 Task: Get directions from Fayetteville, North Carolina, United States to Padre Island National Seashore, Texas, United States  and reverse  starting point and destination and check the transit options
Action: Mouse moved to (268, 84)
Screenshot: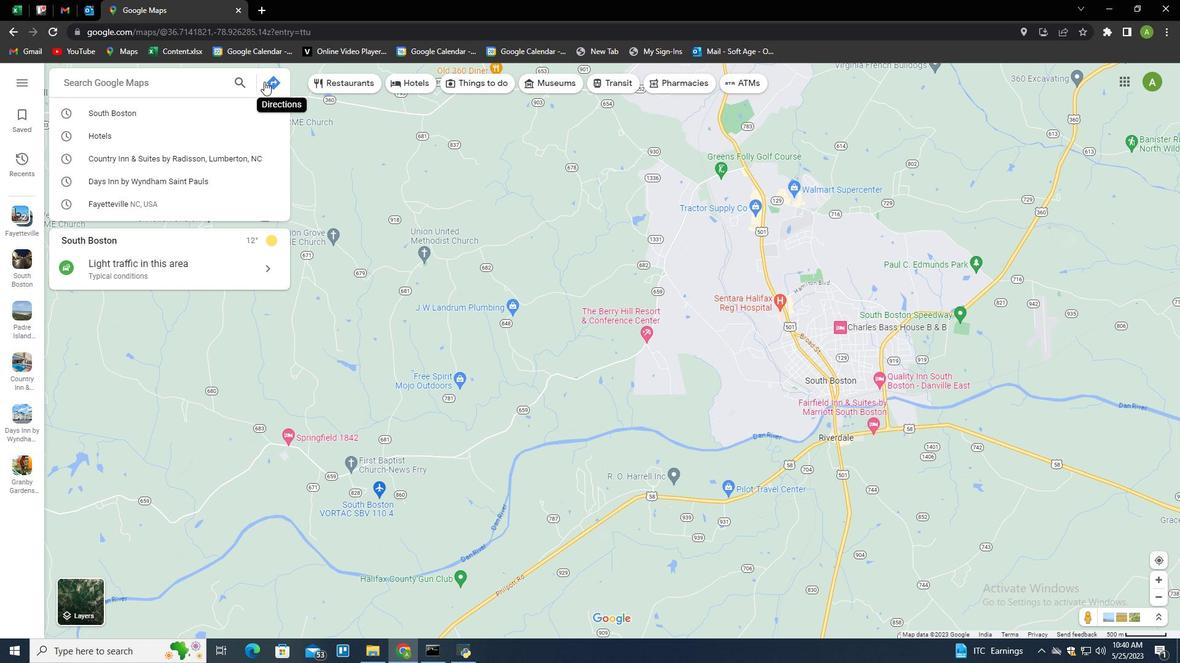 
Action: Mouse pressed left at (268, 84)
Screenshot: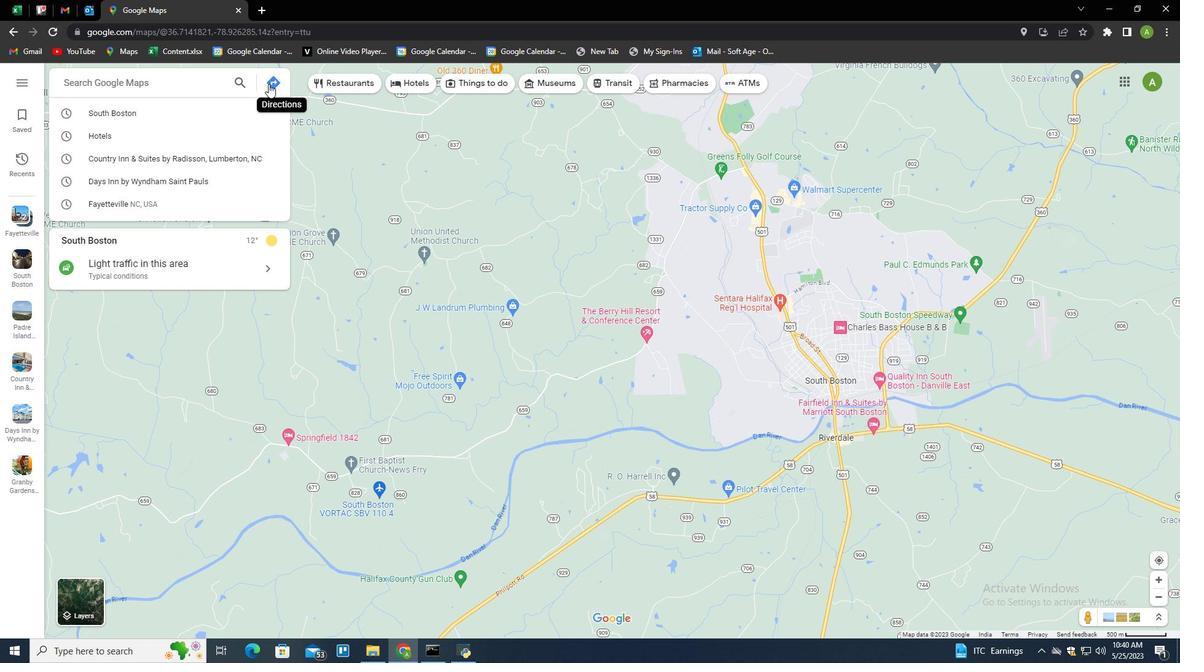 
Action: Mouse moved to (199, 116)
Screenshot: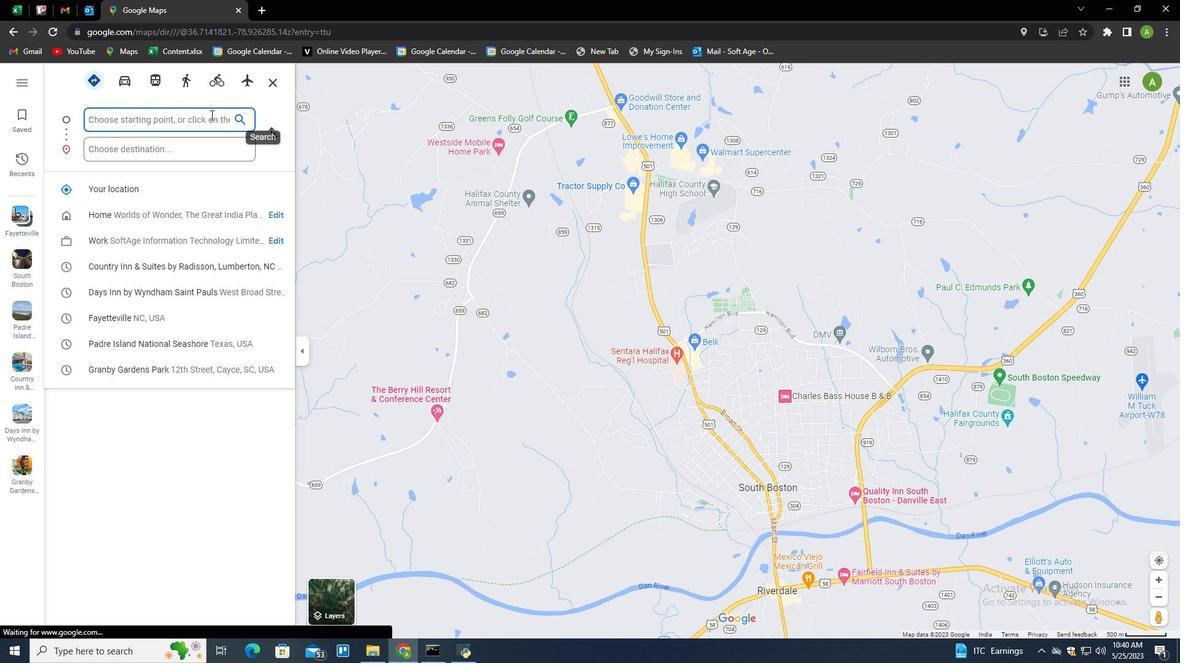 
Action: Mouse pressed left at (199, 116)
Screenshot: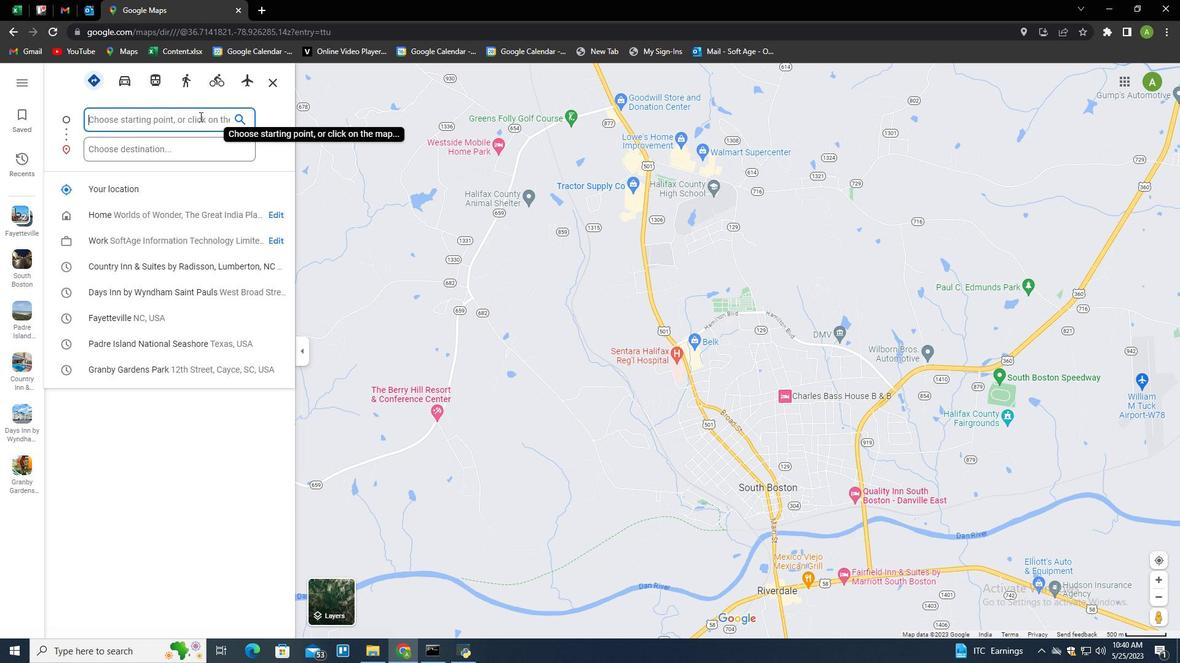 
Action: Key pressed <Key.shift>Fayetteville<Key.space><Key.backspace>,<Key.space><Key.shift>North<Key.space><Key.shift>Carolina,<Key.space><Key.shift>United<Key.space><Key.shift>States<Key.tab><Key.tab><Key.shift>Padra<Key.backspace>e<Key.space><Key.shift>Island<Key.space><Key.shift>Naitonal<Key.space><Key.shift>Seashore,<Key.space><Key.shift>Texas,<Key.space><Key.shift>United<Key.space>st<Key.backspace><Key.backspace><Key.shift>Ste<Key.backspace>ates<Key.enter>
Screenshot: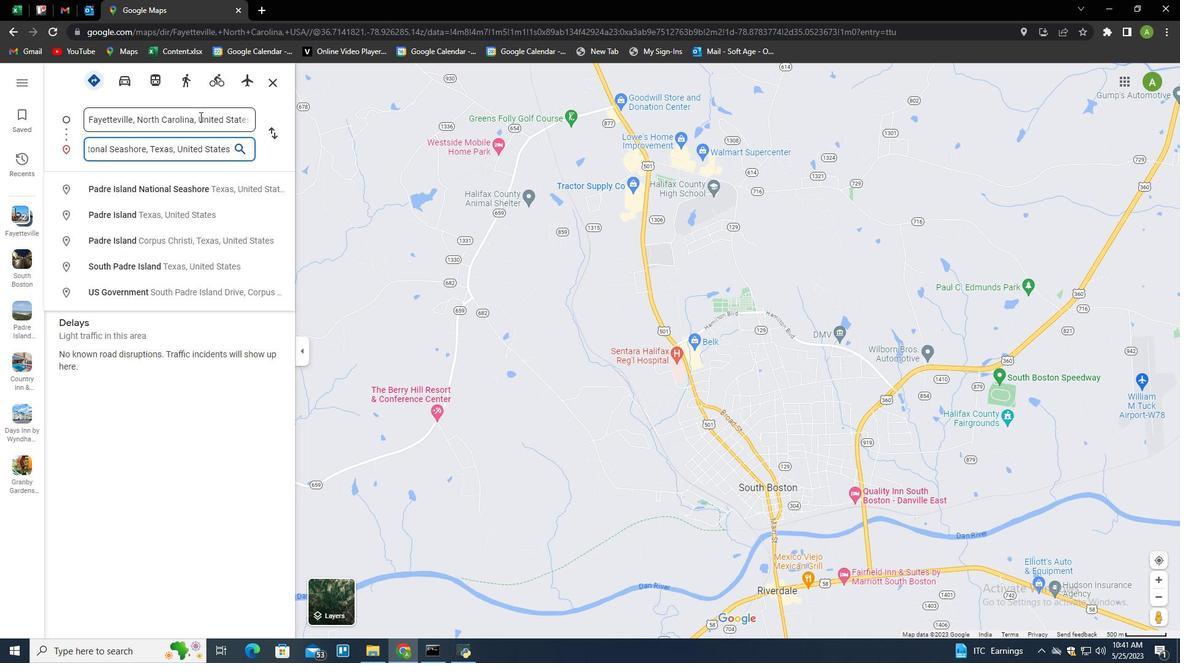 
Action: Mouse moved to (267, 138)
Screenshot: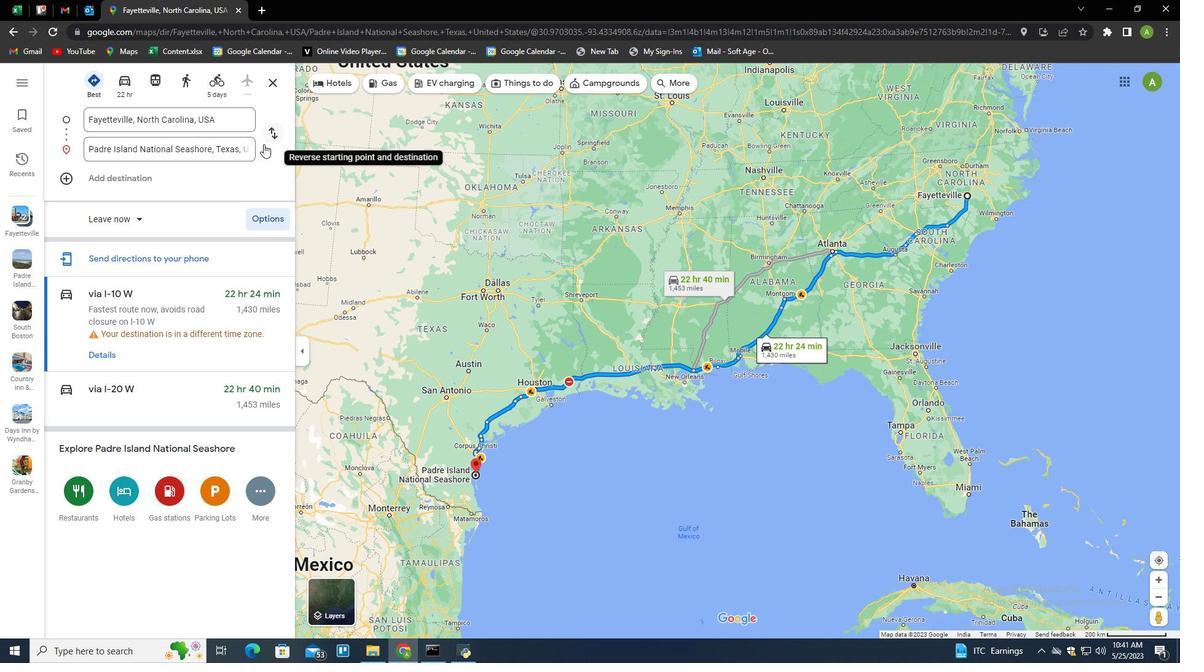 
Action: Mouse pressed left at (267, 138)
Screenshot: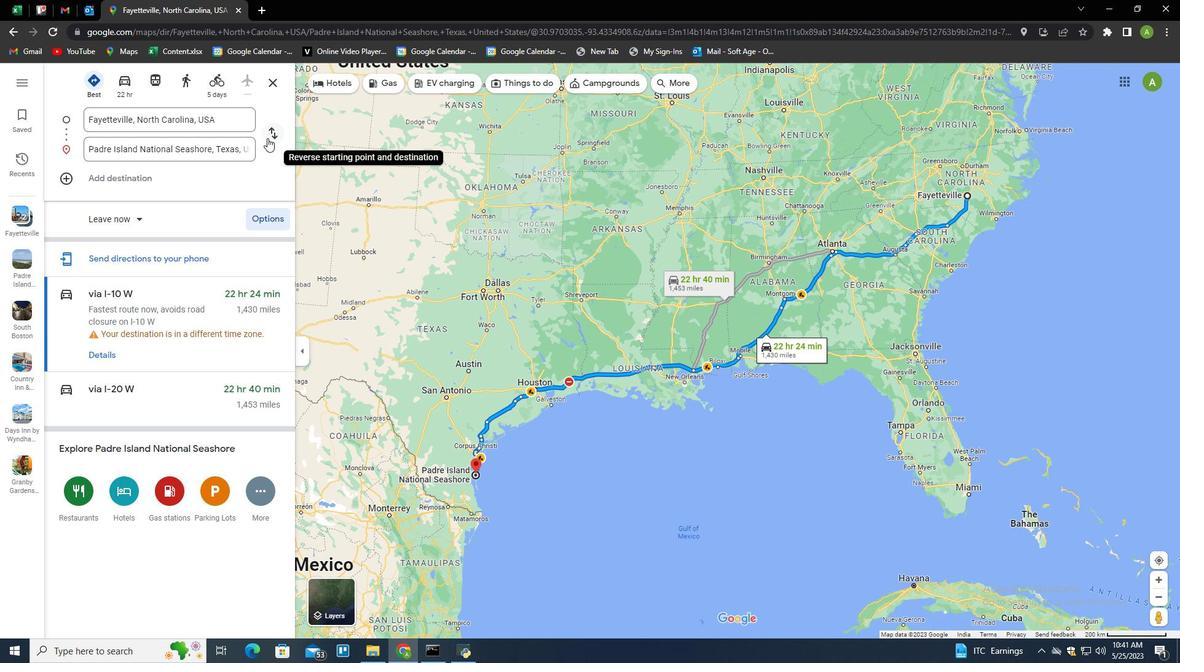 
Action: Mouse moved to (156, 84)
Screenshot: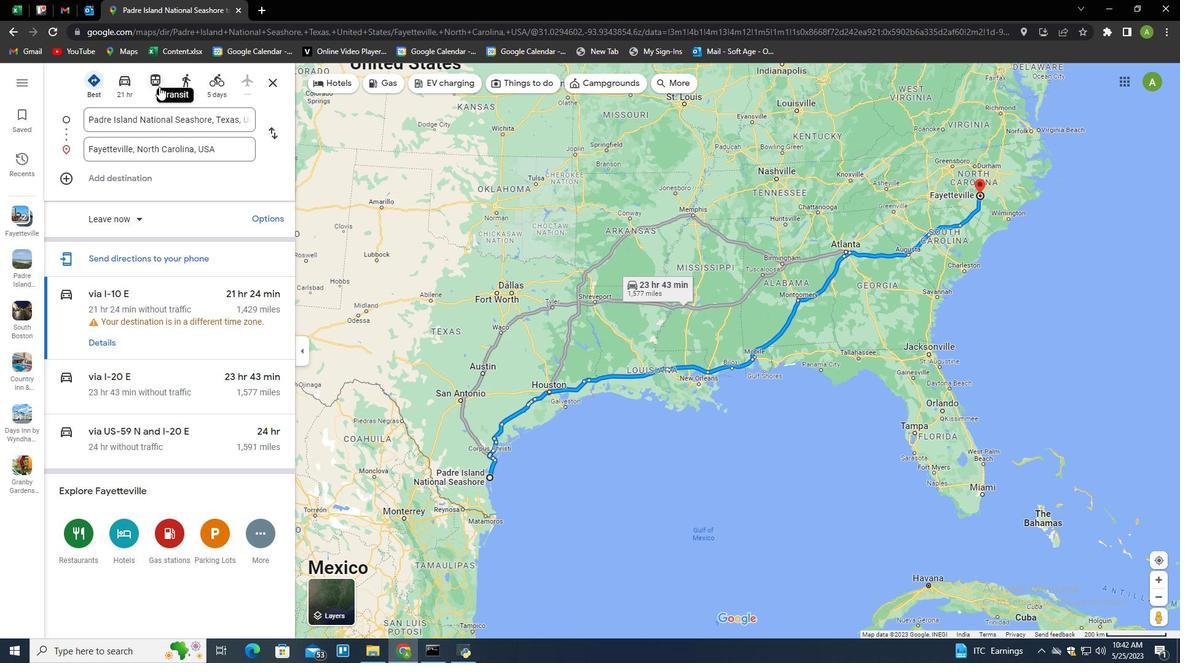 
Action: Mouse pressed left at (156, 84)
Screenshot: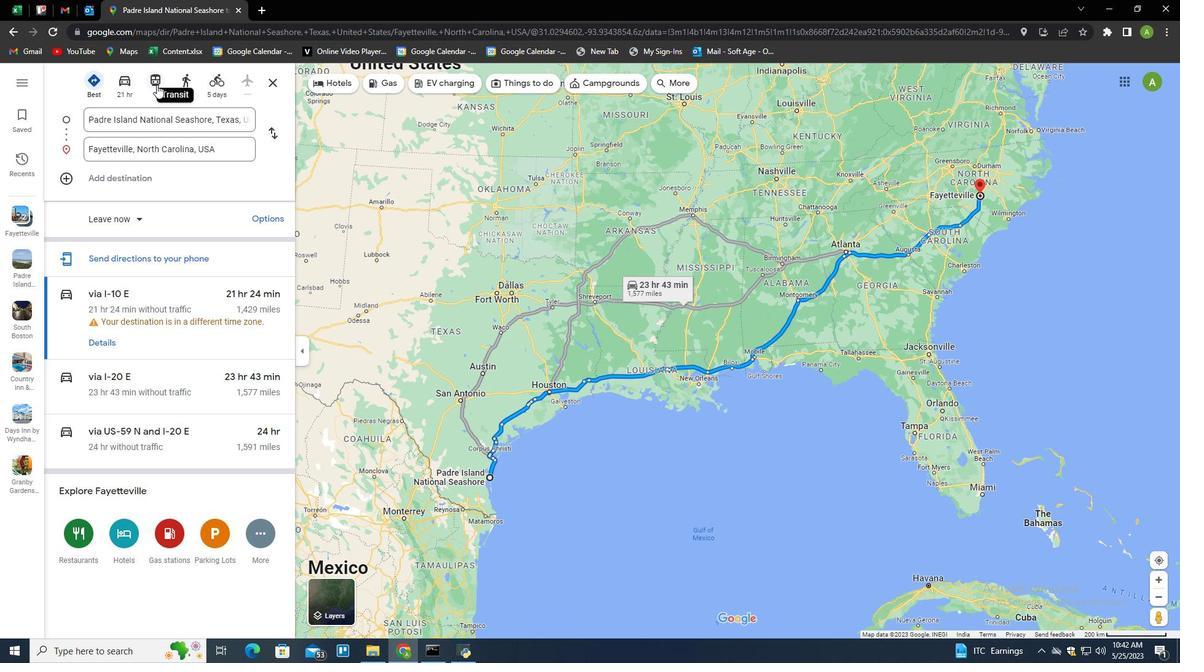 
Action: Mouse moved to (679, 432)
Screenshot: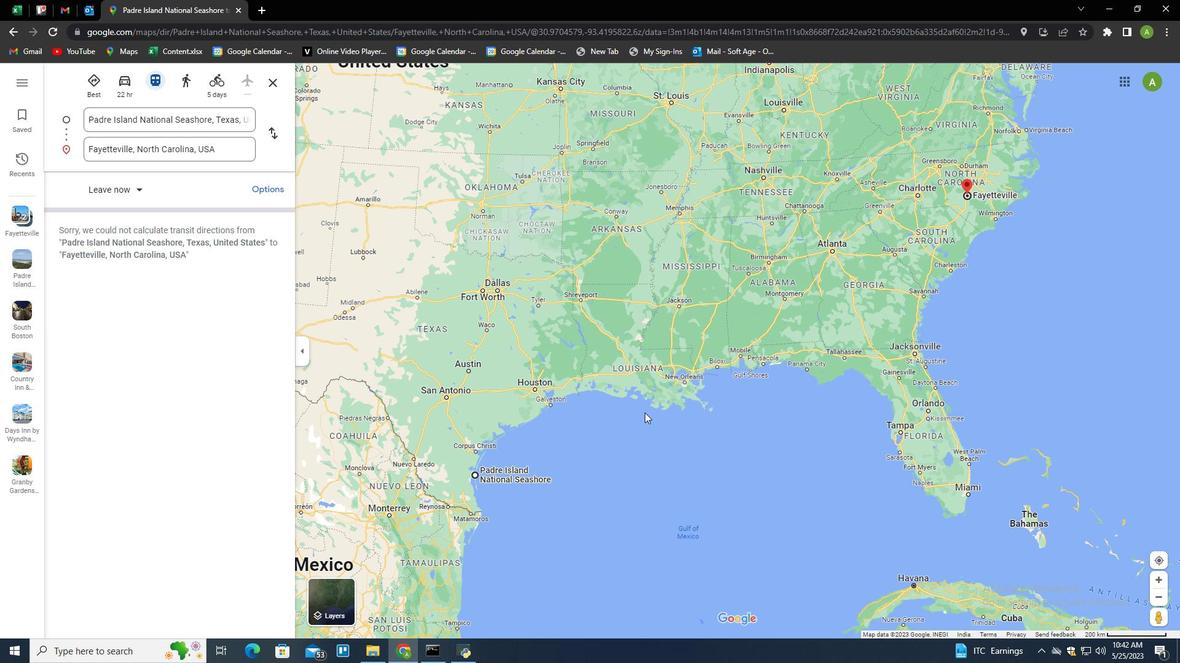 
Action: Mouse scrolled (679, 431) with delta (0, 0)
Screenshot: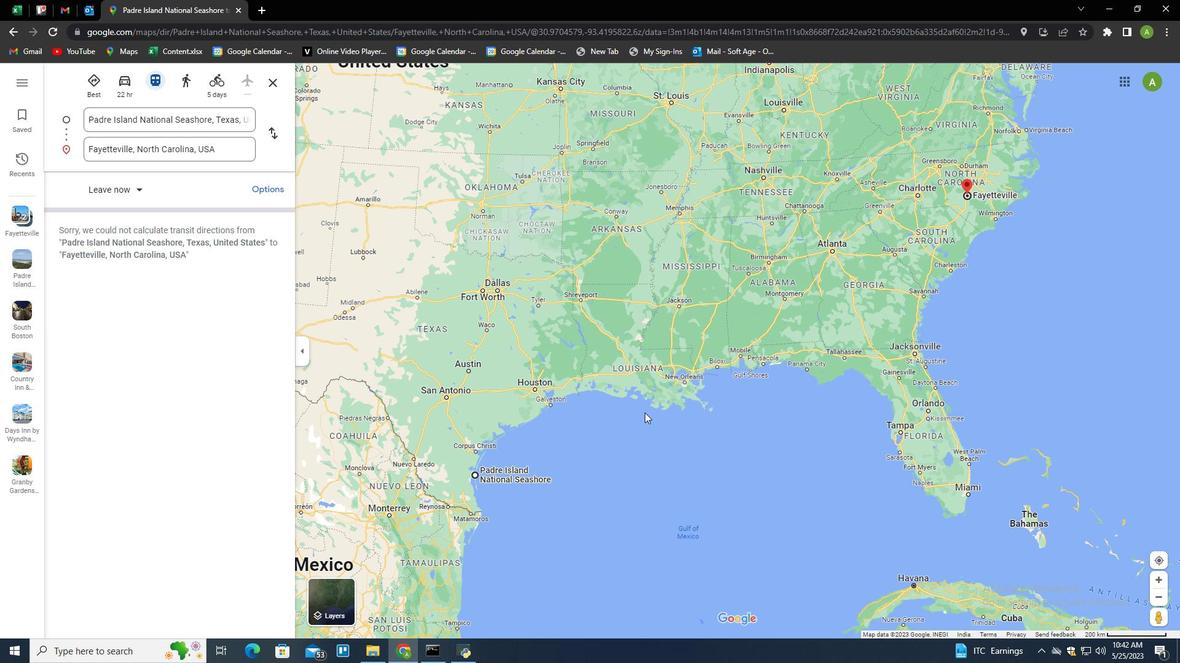 
Action: Mouse scrolled (679, 431) with delta (0, 0)
Screenshot: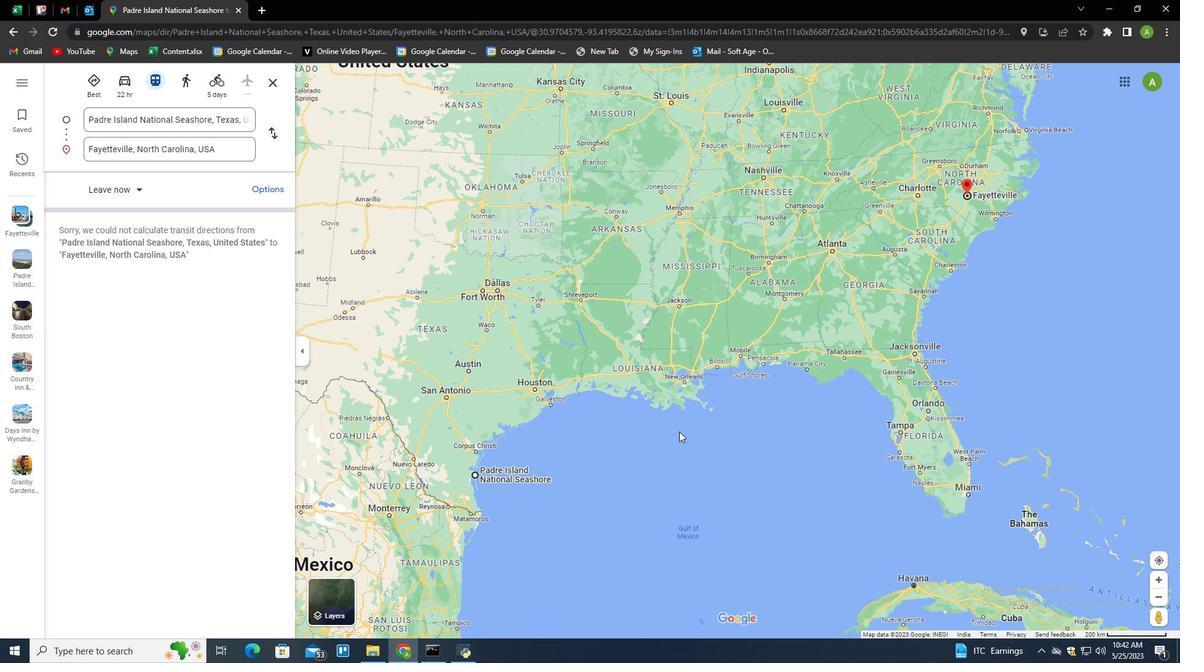 
Action: Mouse scrolled (679, 431) with delta (0, 0)
Screenshot: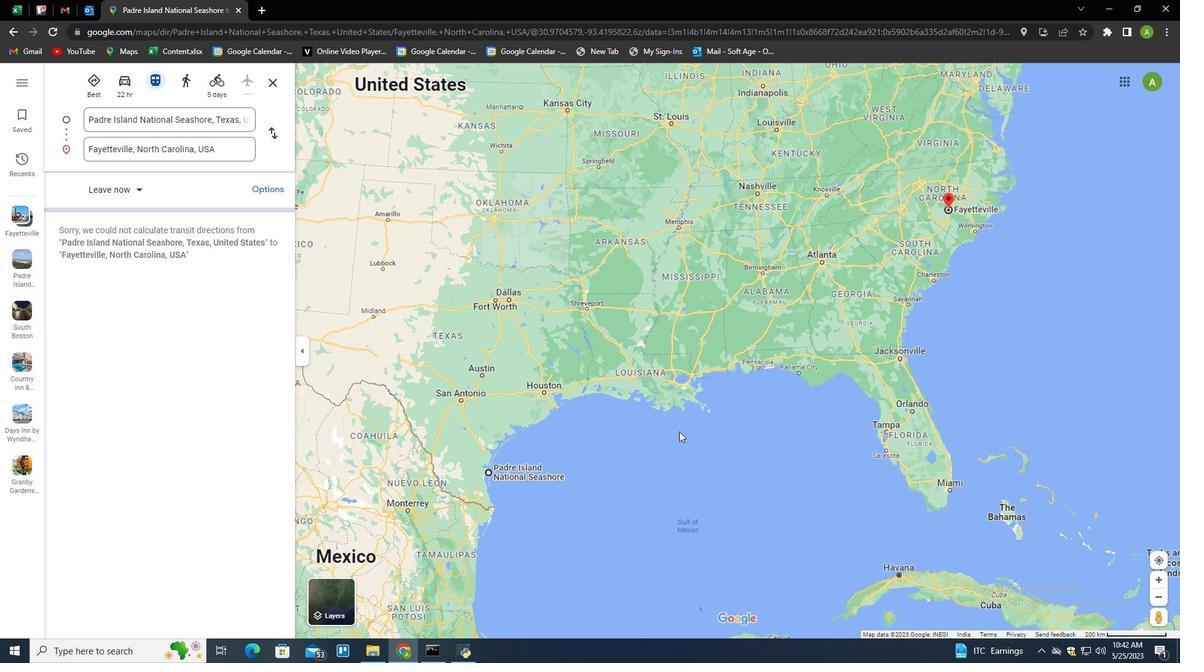
Action: Mouse scrolled (679, 431) with delta (0, 0)
Screenshot: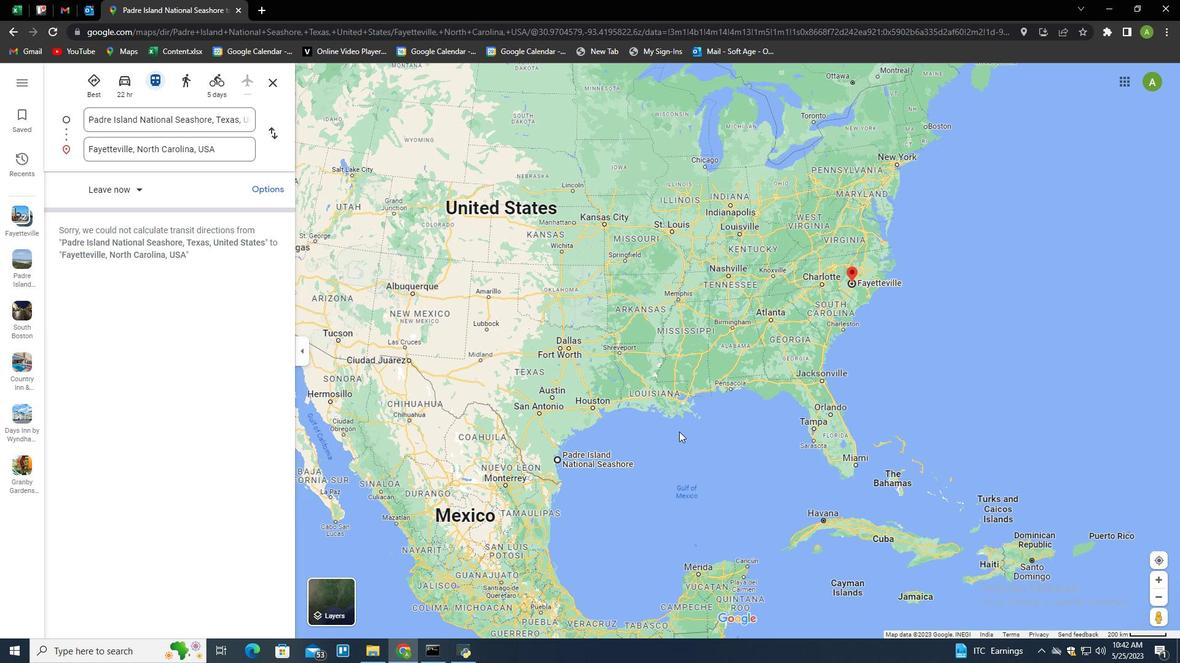 
Action: Mouse scrolled (679, 431) with delta (0, 0)
Screenshot: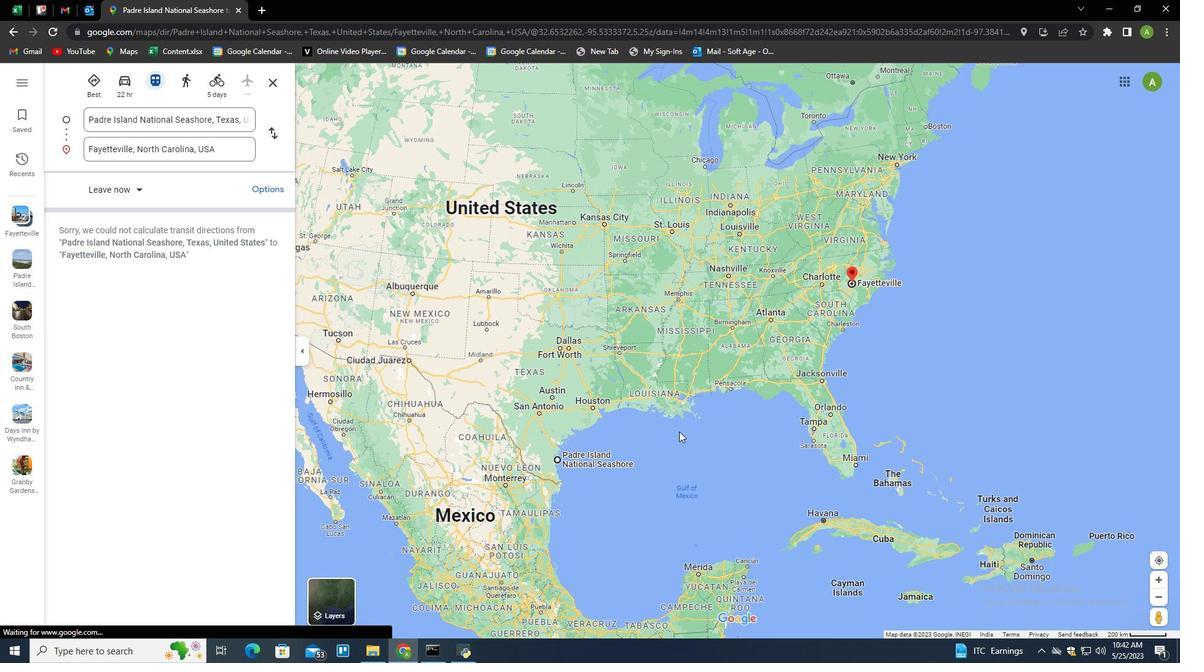 
Action: Mouse scrolled (679, 432) with delta (0, 0)
Screenshot: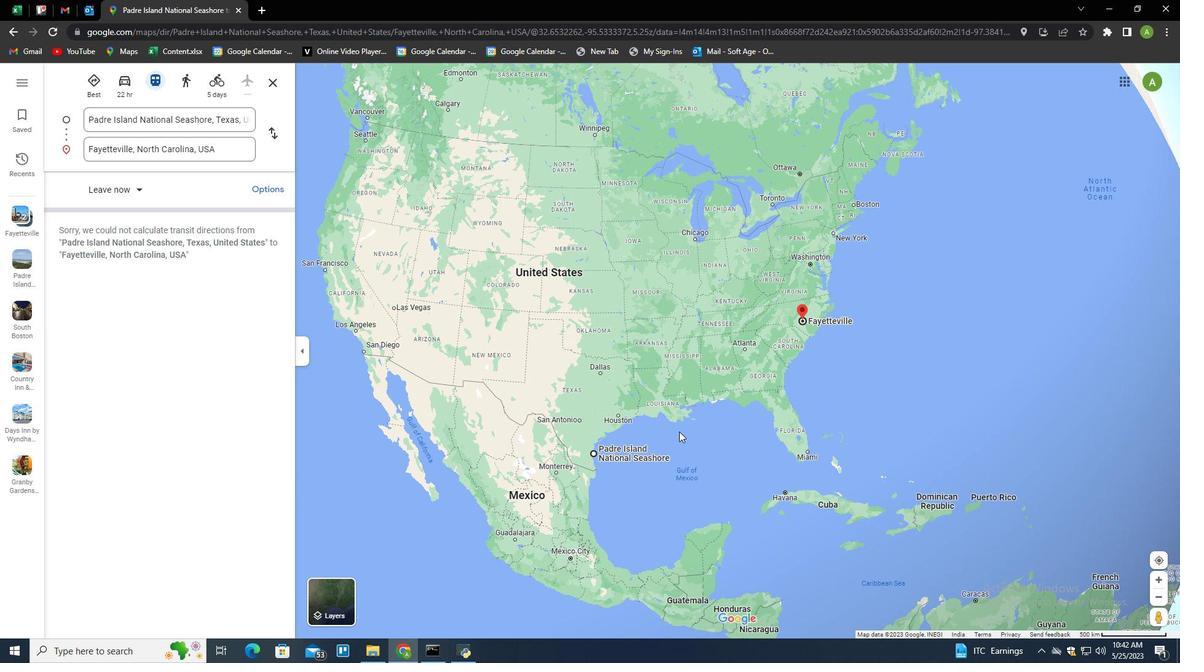 
Action: Mouse scrolled (679, 432) with delta (0, 0)
Screenshot: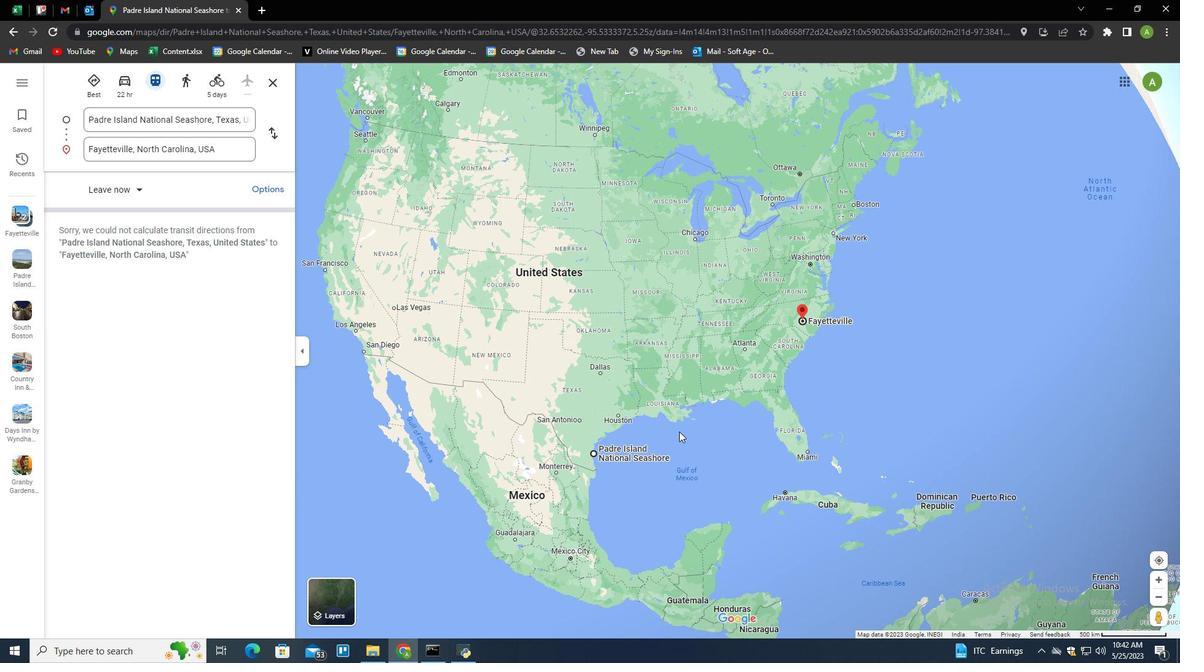 
Action: Mouse scrolled (679, 432) with delta (0, 0)
Screenshot: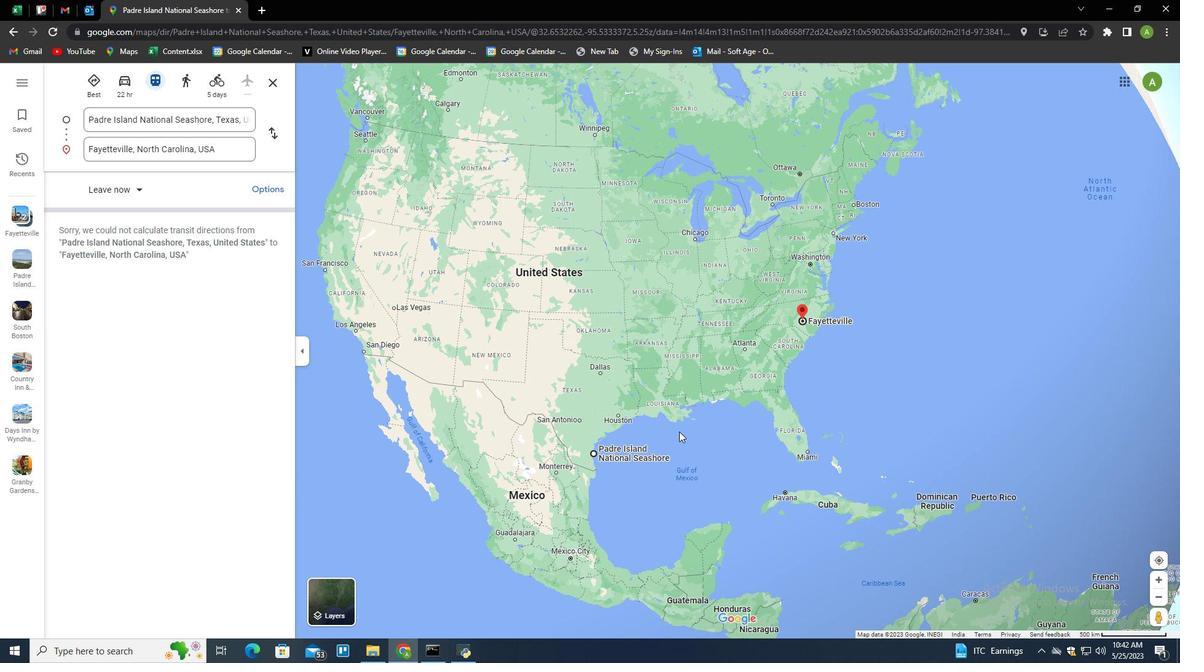
Action: Mouse scrolled (679, 432) with delta (0, 0)
Screenshot: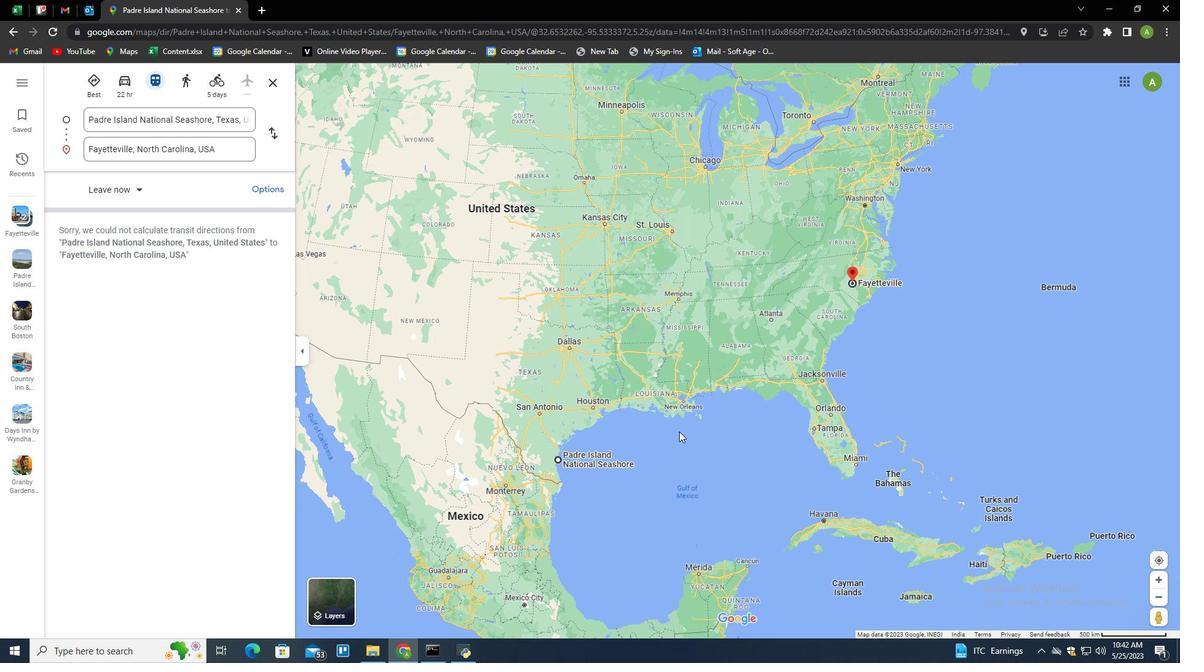 
Action: Mouse scrolled (679, 432) with delta (0, 0)
Screenshot: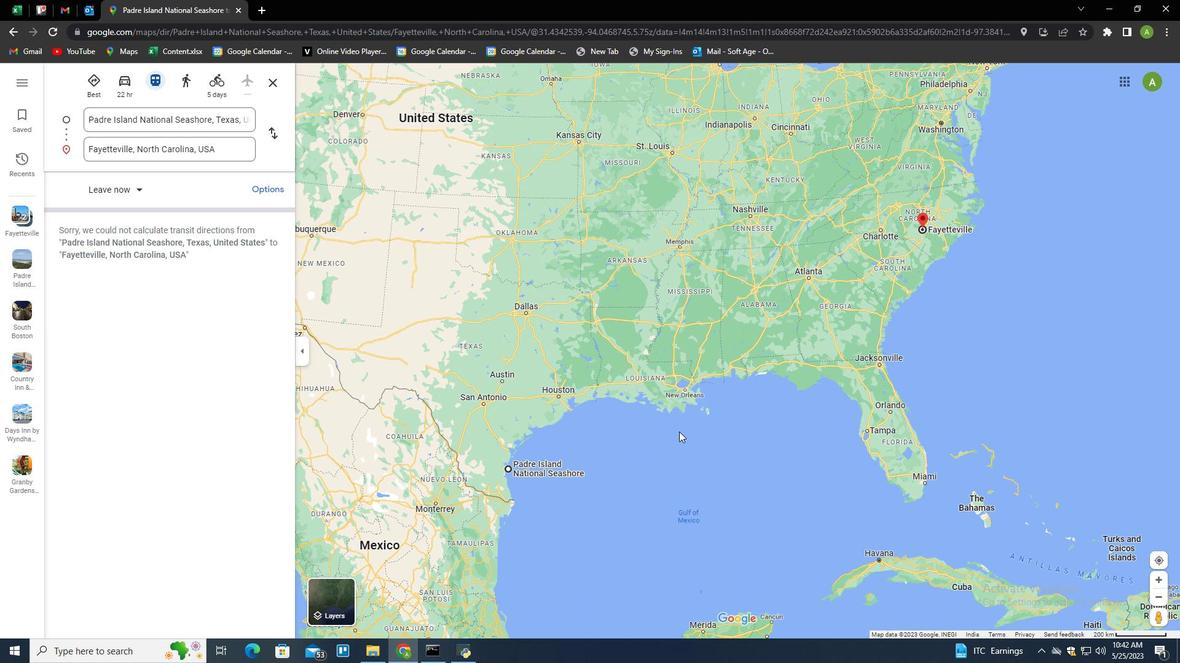 
Action: Mouse scrolled (679, 432) with delta (0, 0)
Screenshot: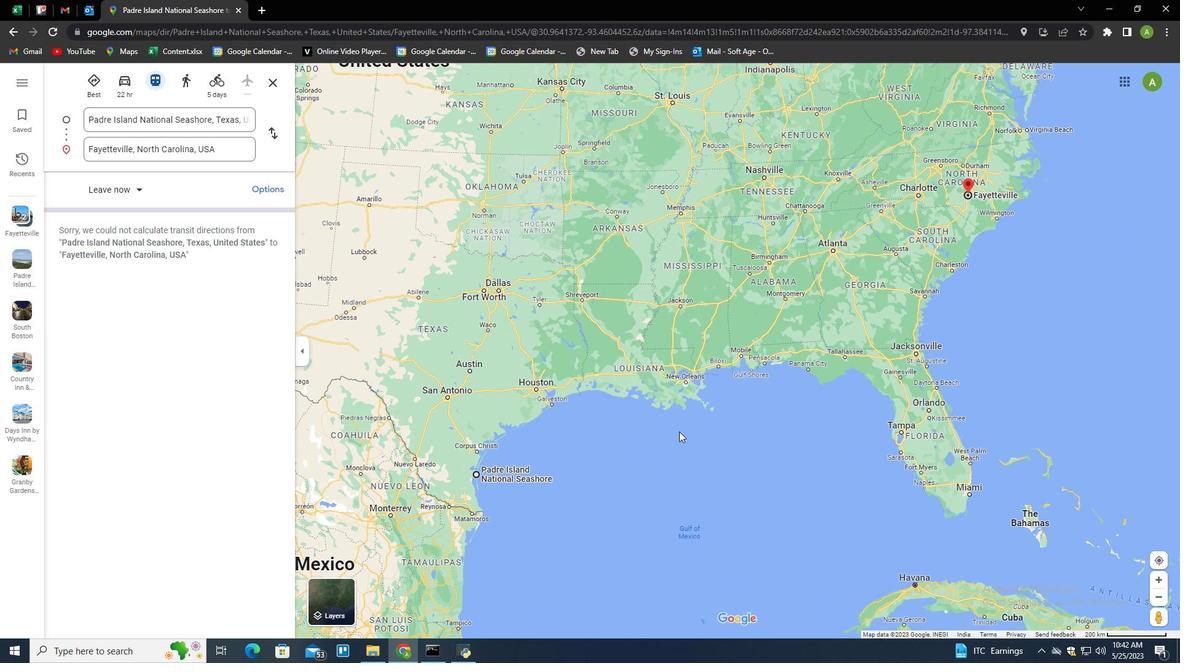 
Action: Mouse moved to (225, 150)
Screenshot: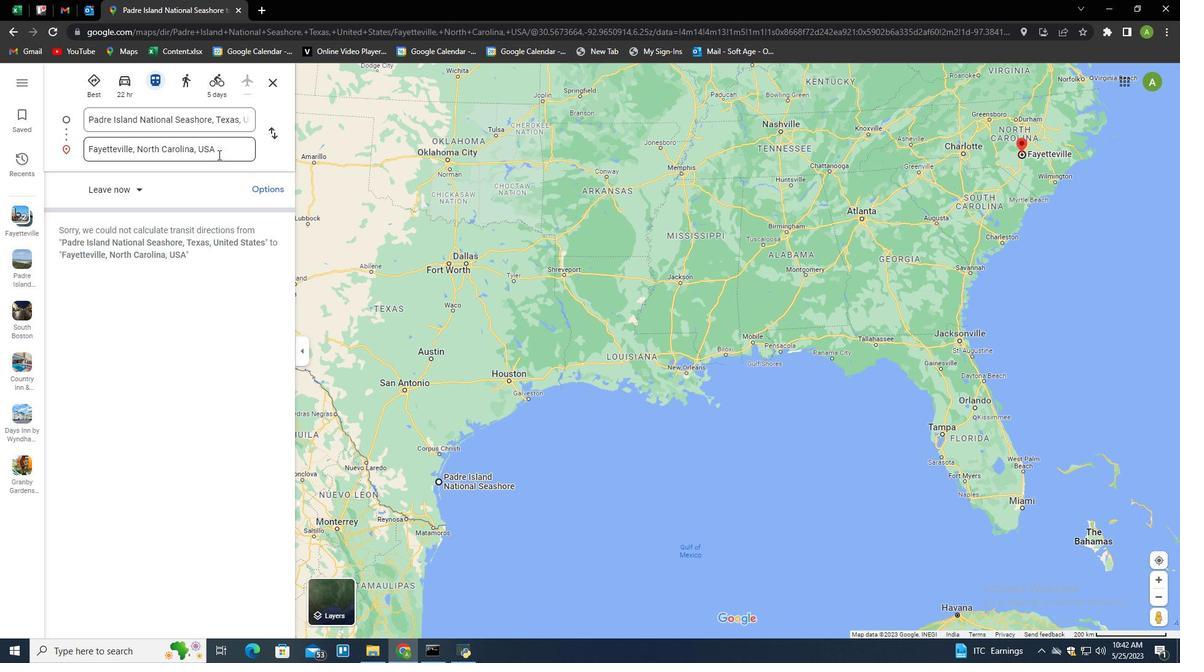 
Action: Mouse pressed left at (225, 150)
Screenshot: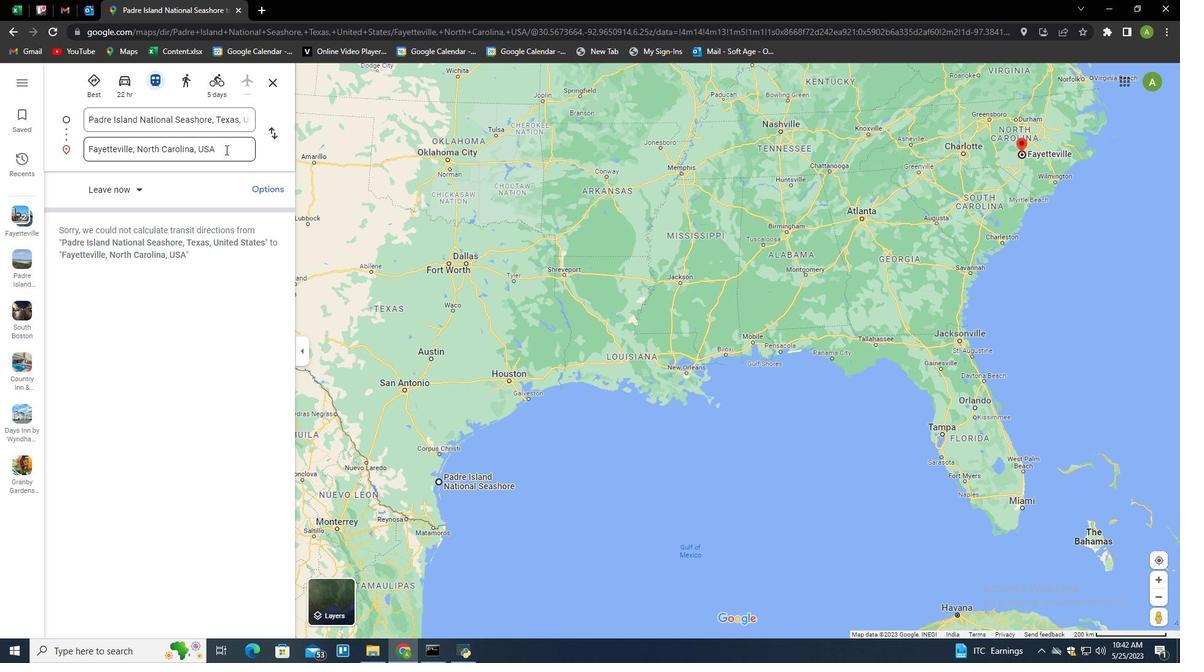 
